 Task: Reset image from photos.
Action: Mouse moved to (499, 392)
Screenshot: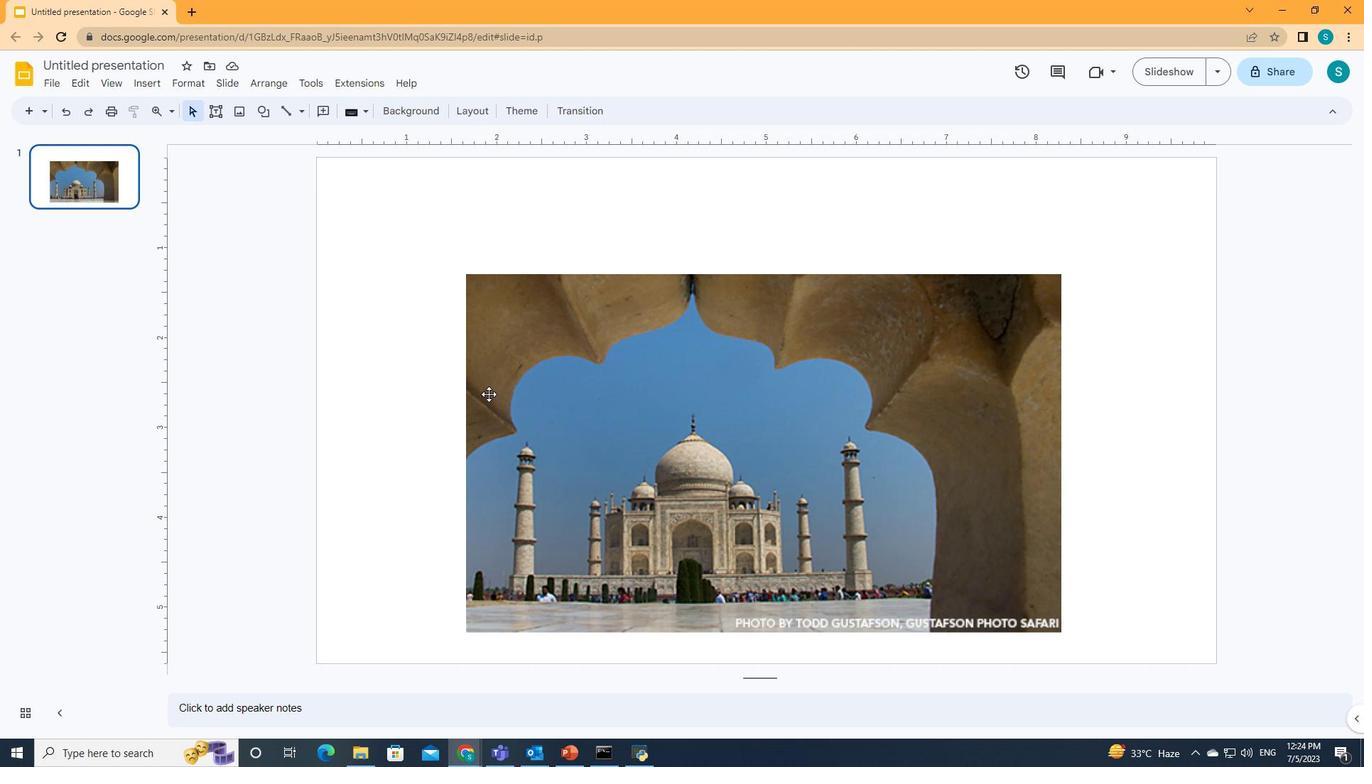 
Action: Mouse pressed left at (499, 392)
Screenshot: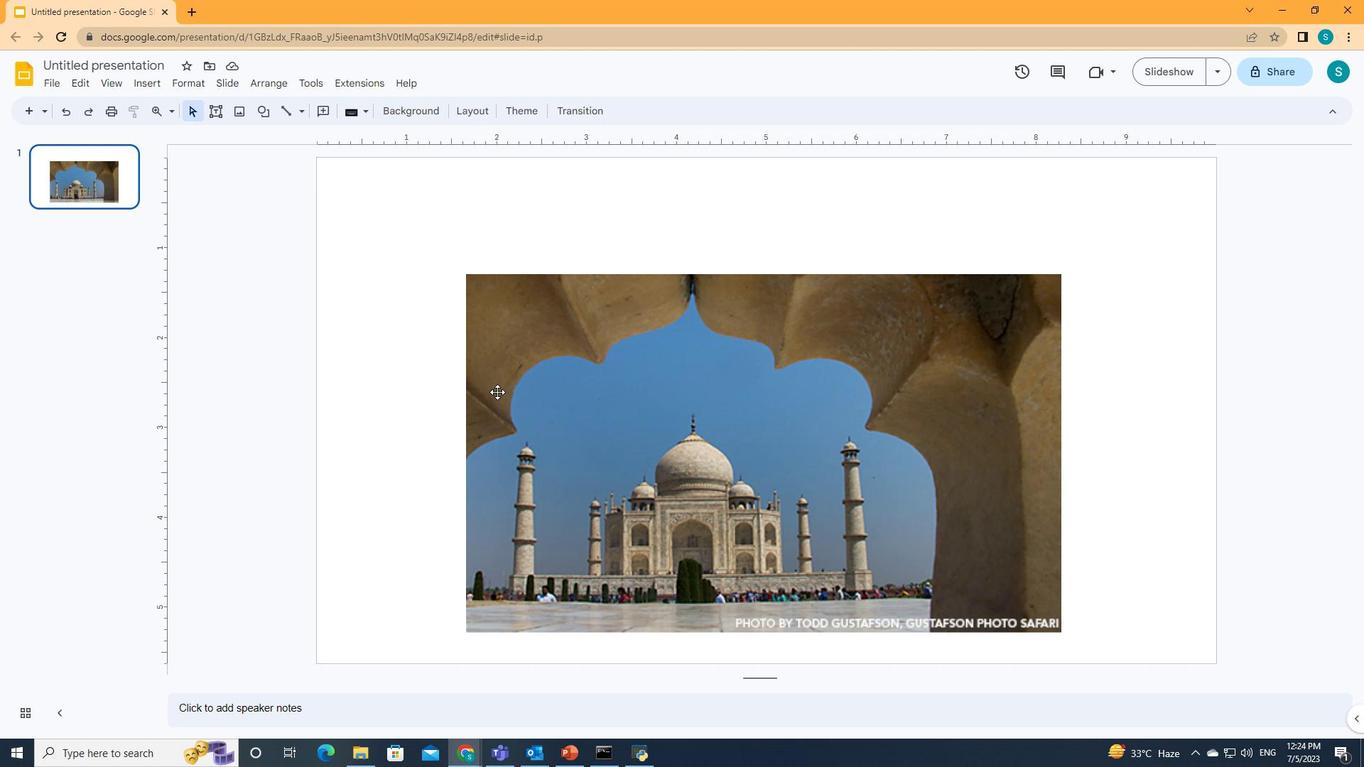 
Action: Mouse moved to (192, 80)
Screenshot: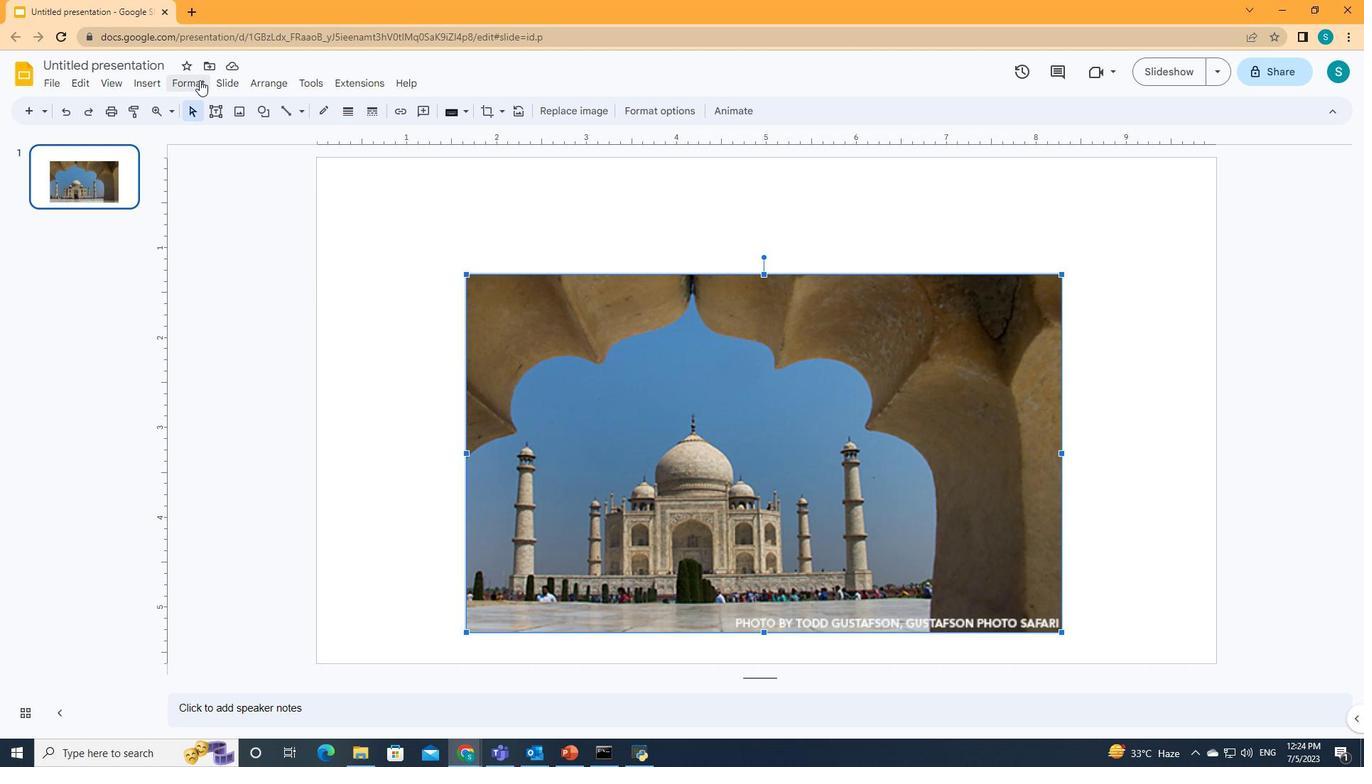 
Action: Mouse pressed left at (192, 80)
Screenshot: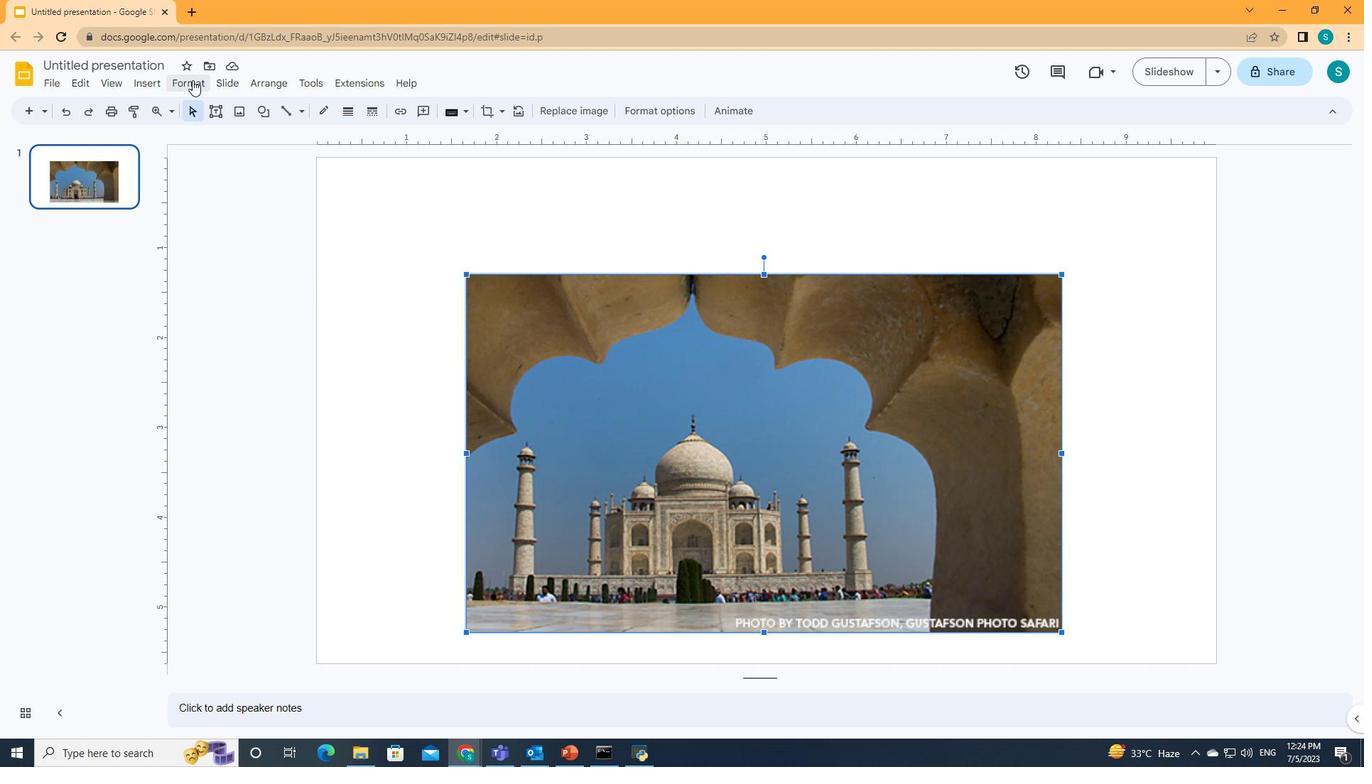 
Action: Mouse moved to (220, 229)
Screenshot: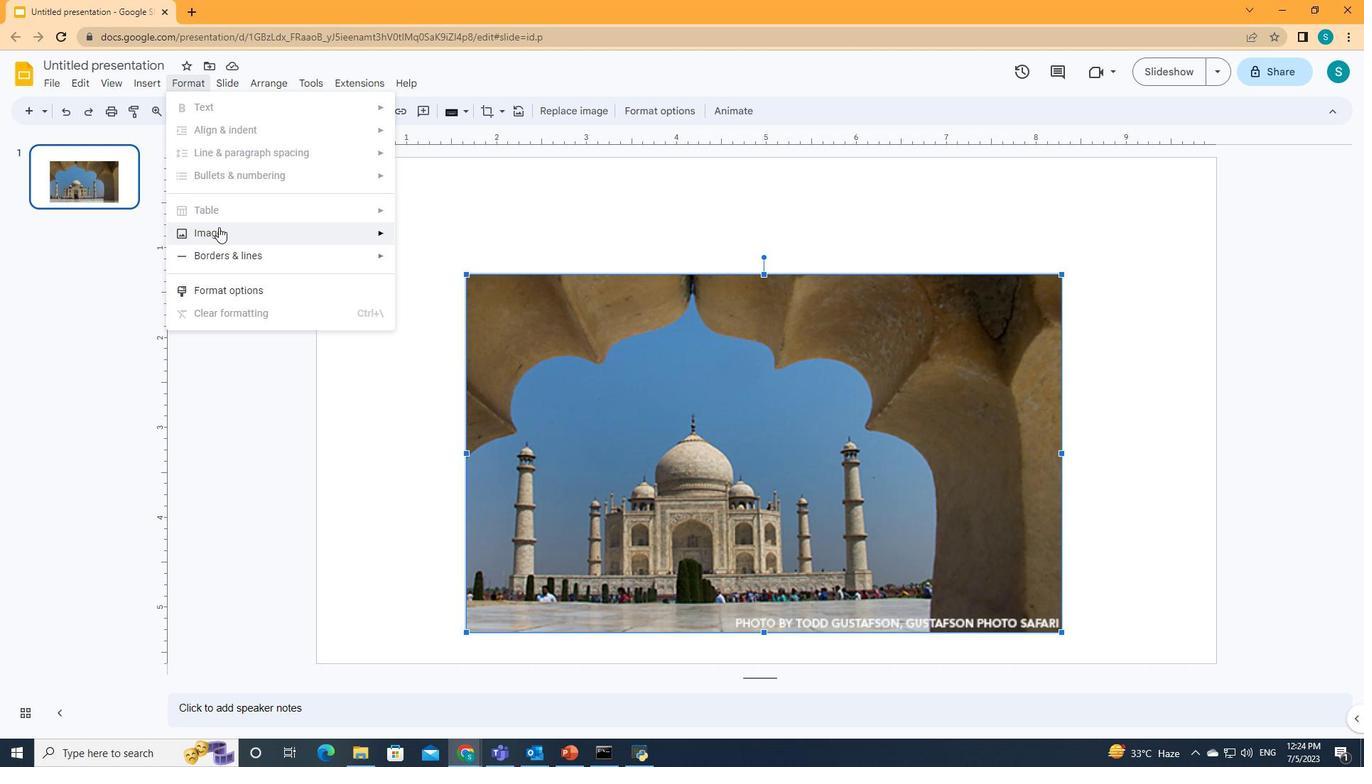 
Action: Mouse pressed left at (220, 229)
Screenshot: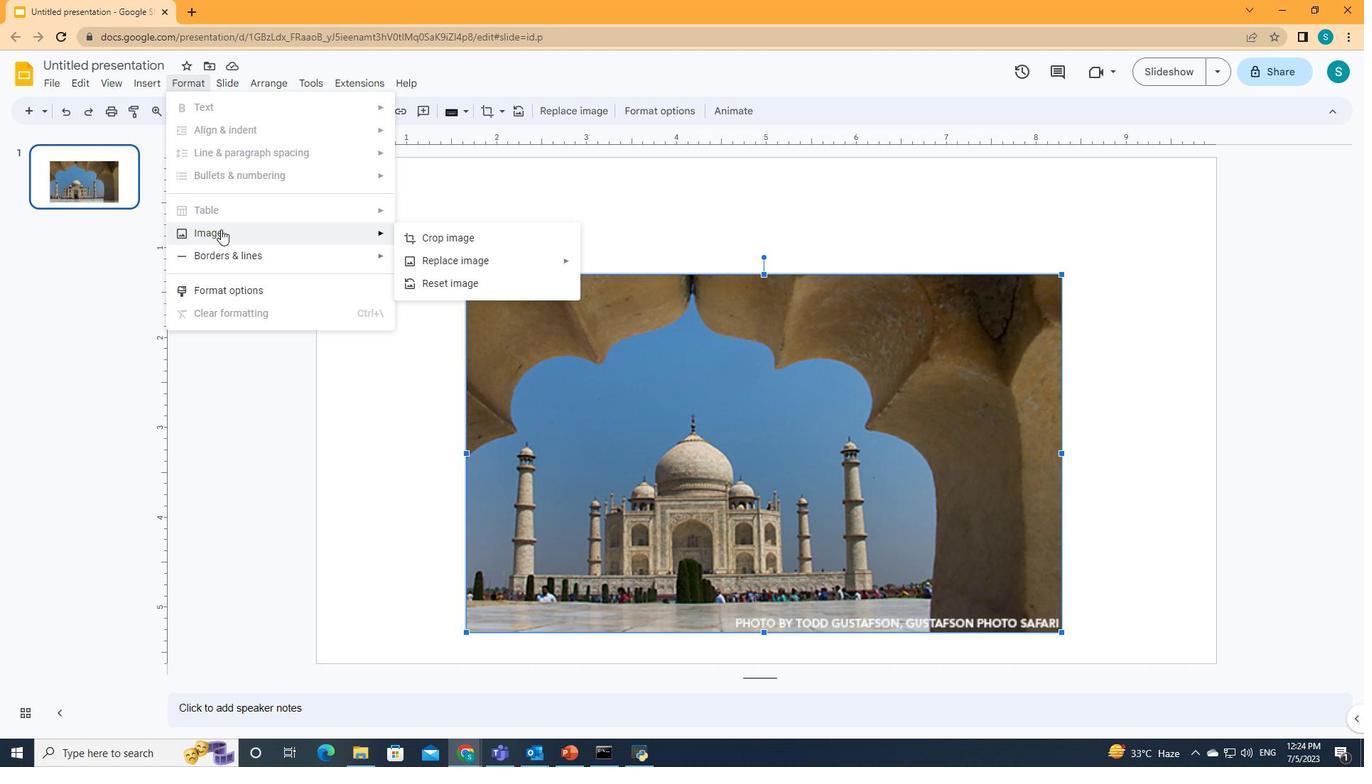 
Action: Mouse moved to (449, 282)
Screenshot: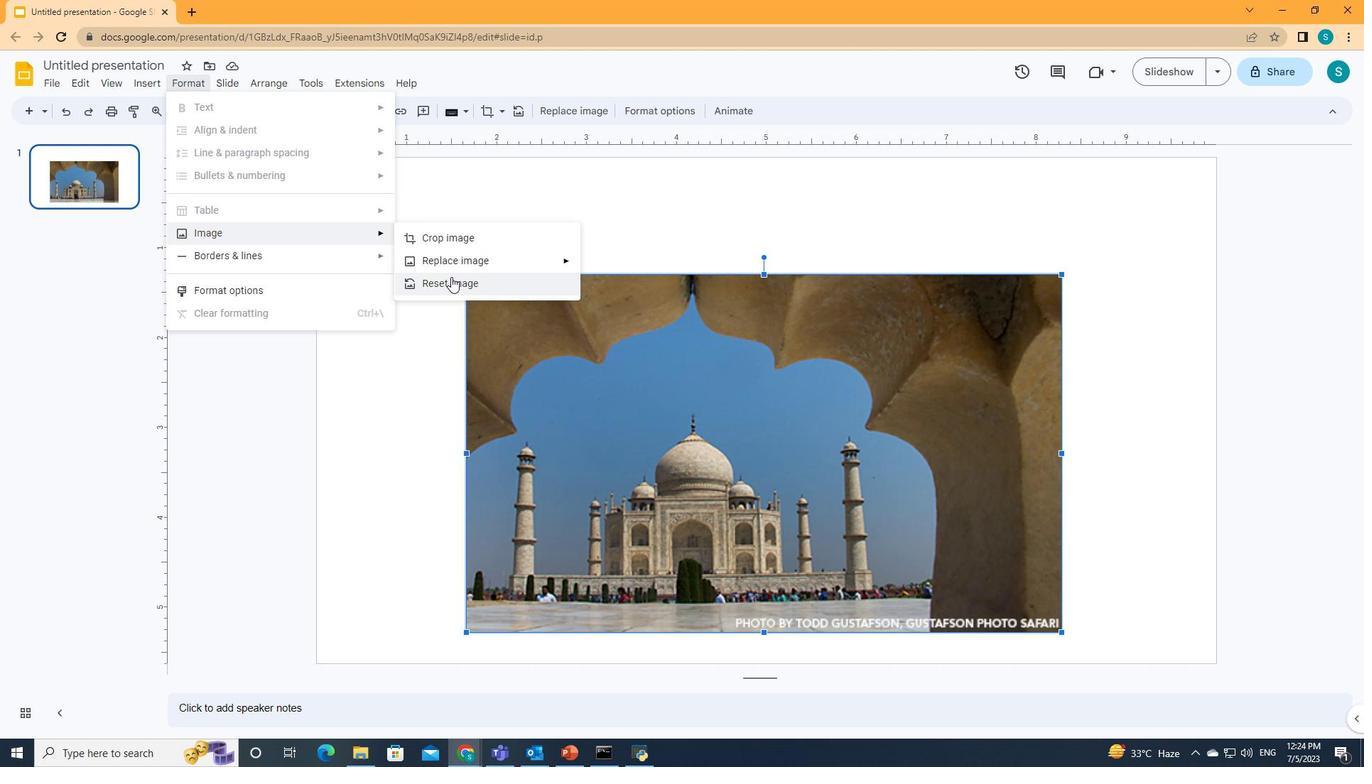 
Action: Mouse pressed left at (449, 282)
Screenshot: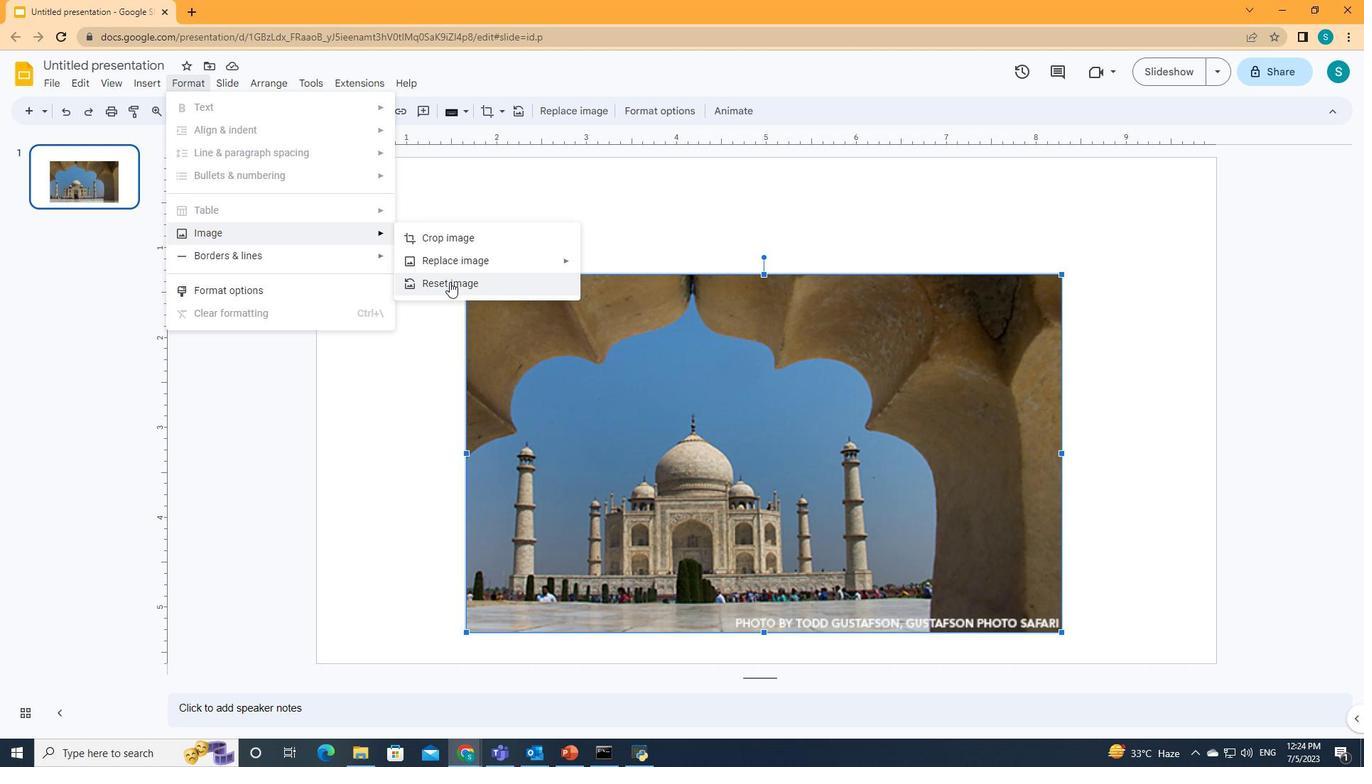 
